 Task: Use Bottle Pour Effect in this video Movie B.mp4
Action: Mouse moved to (295, 114)
Screenshot: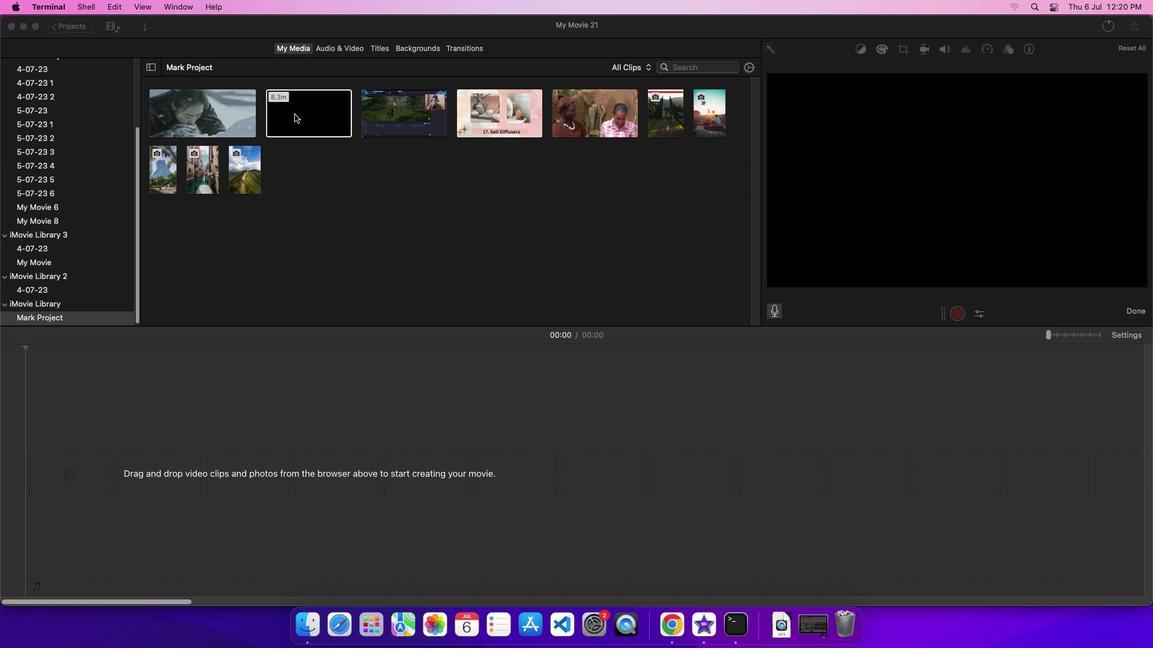 
Action: Mouse pressed left at (295, 114)
Screenshot: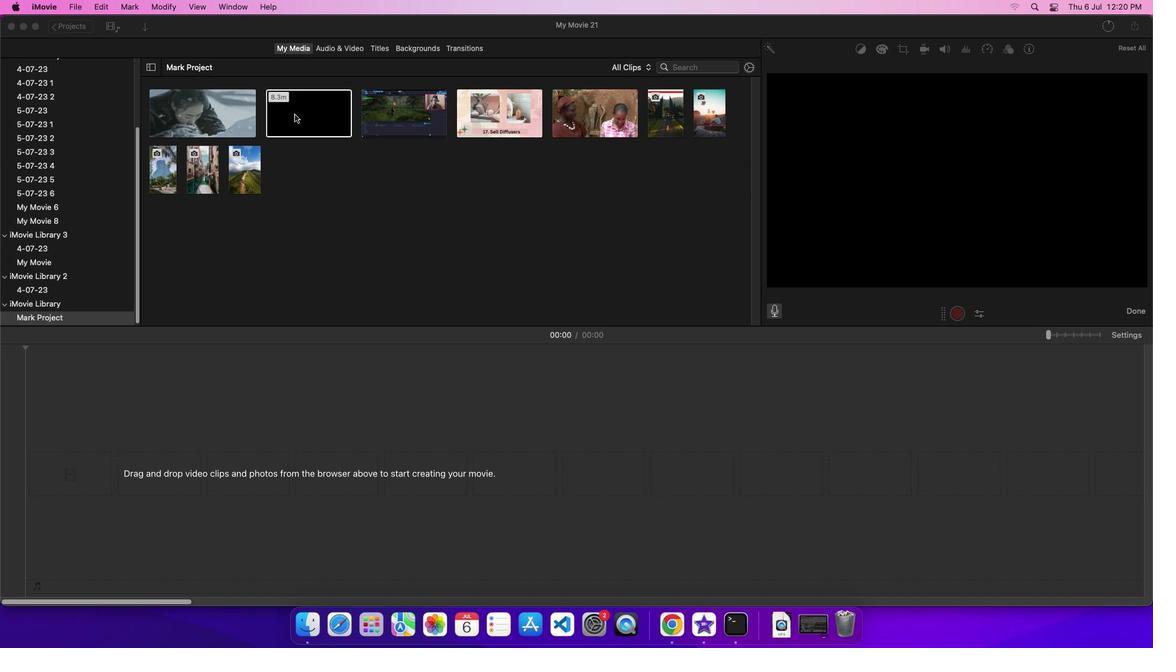 
Action: Mouse pressed left at (295, 114)
Screenshot: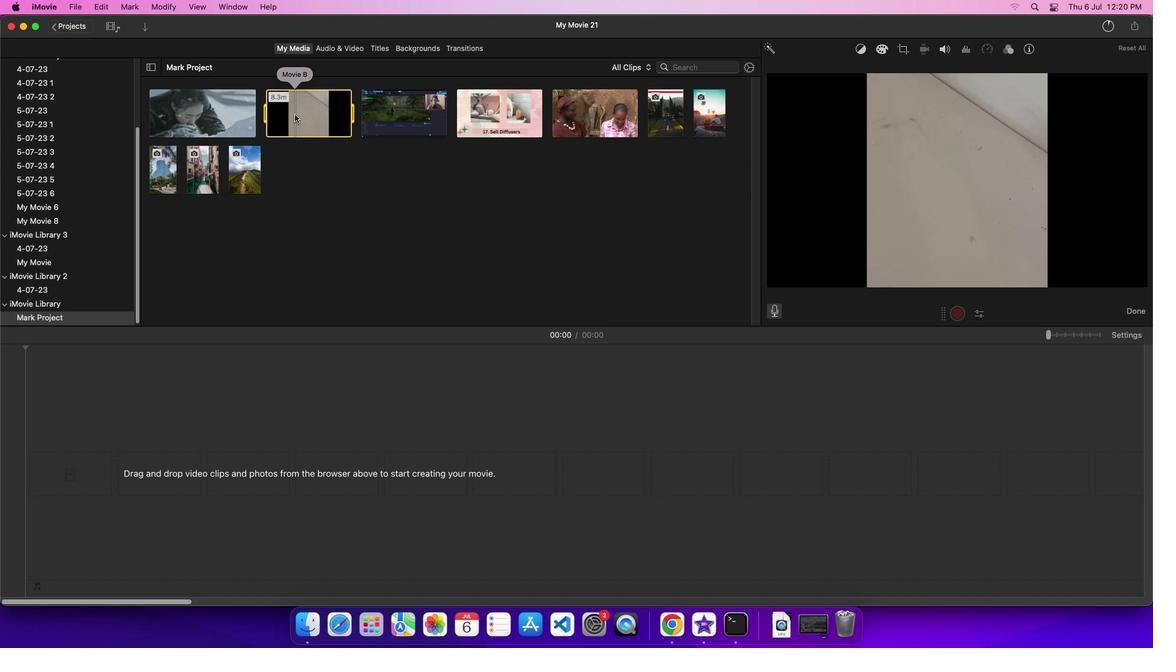 
Action: Mouse moved to (313, 111)
Screenshot: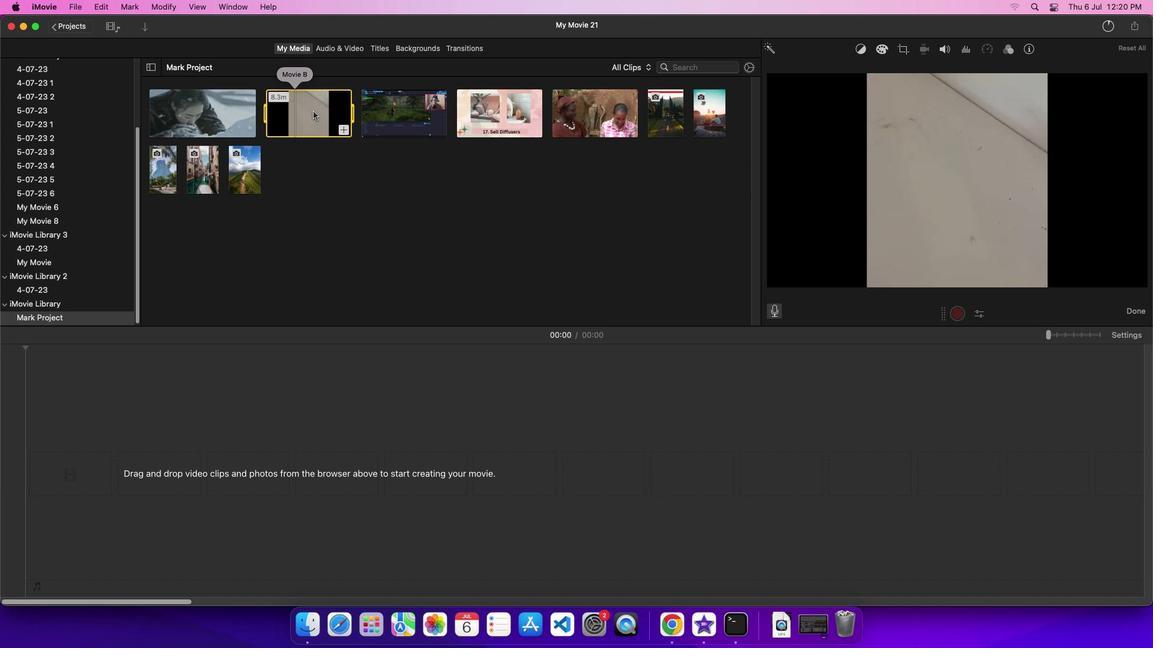 
Action: Mouse pressed left at (313, 111)
Screenshot: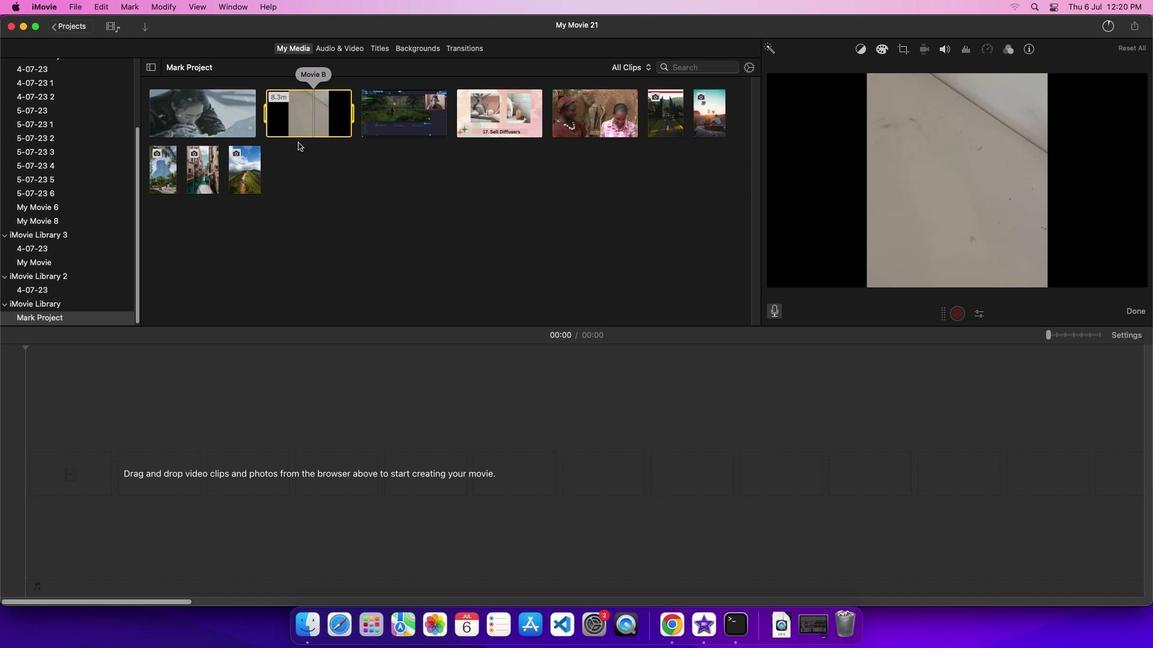 
Action: Mouse moved to (344, 49)
Screenshot: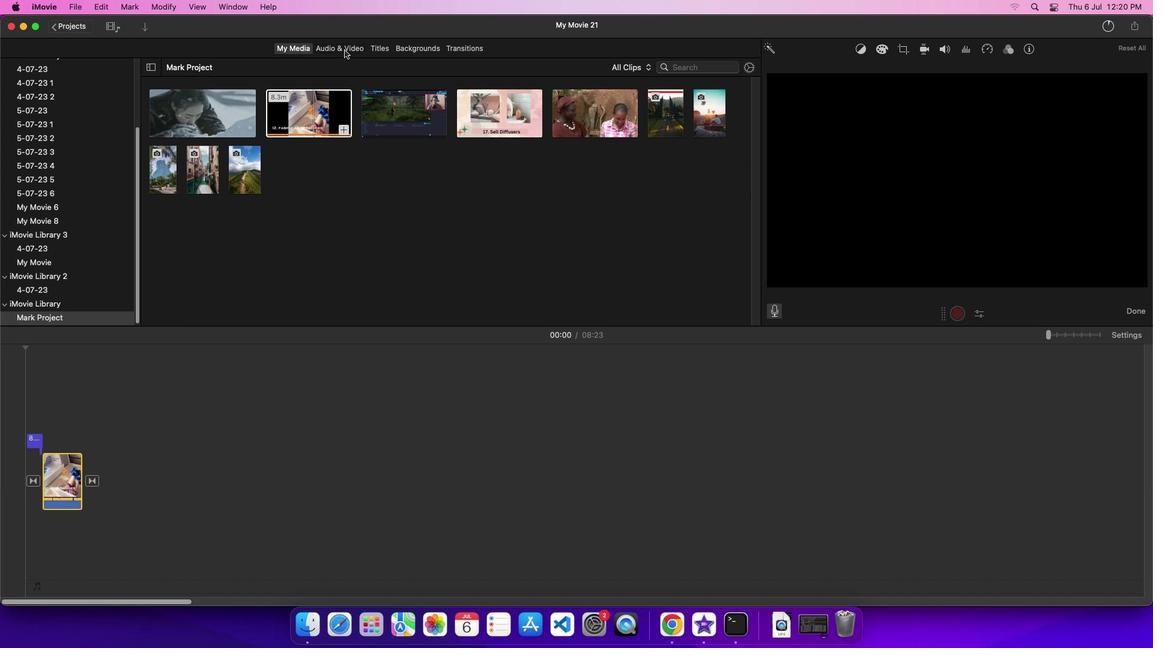 
Action: Mouse pressed left at (344, 49)
Screenshot: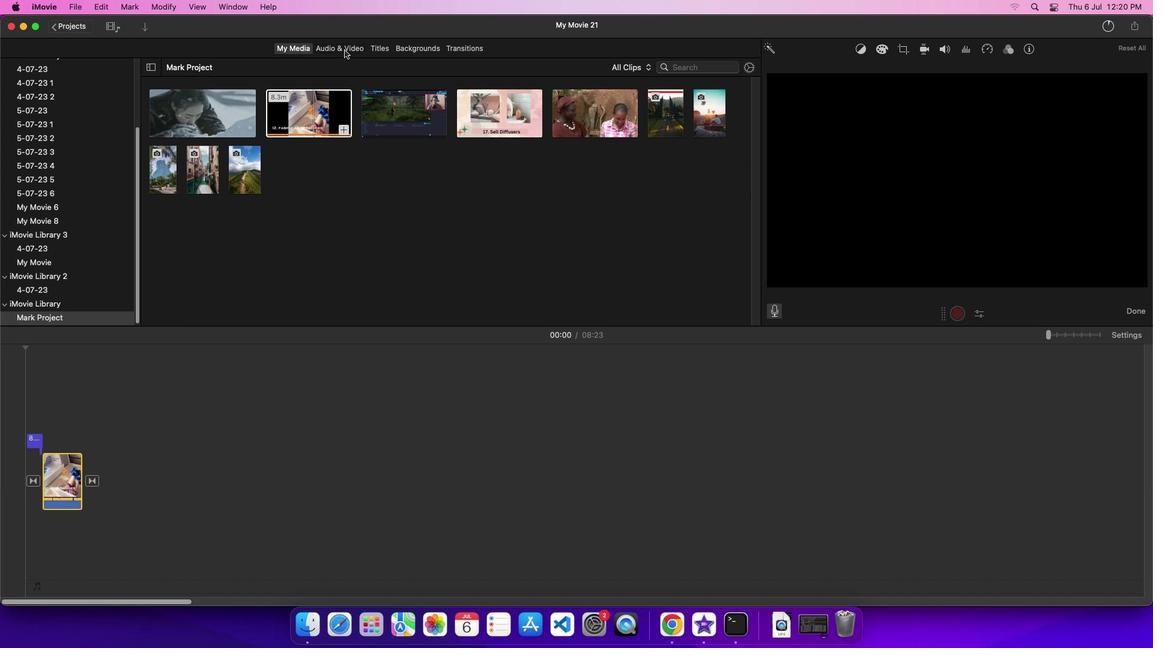 
Action: Mouse moved to (61, 114)
Screenshot: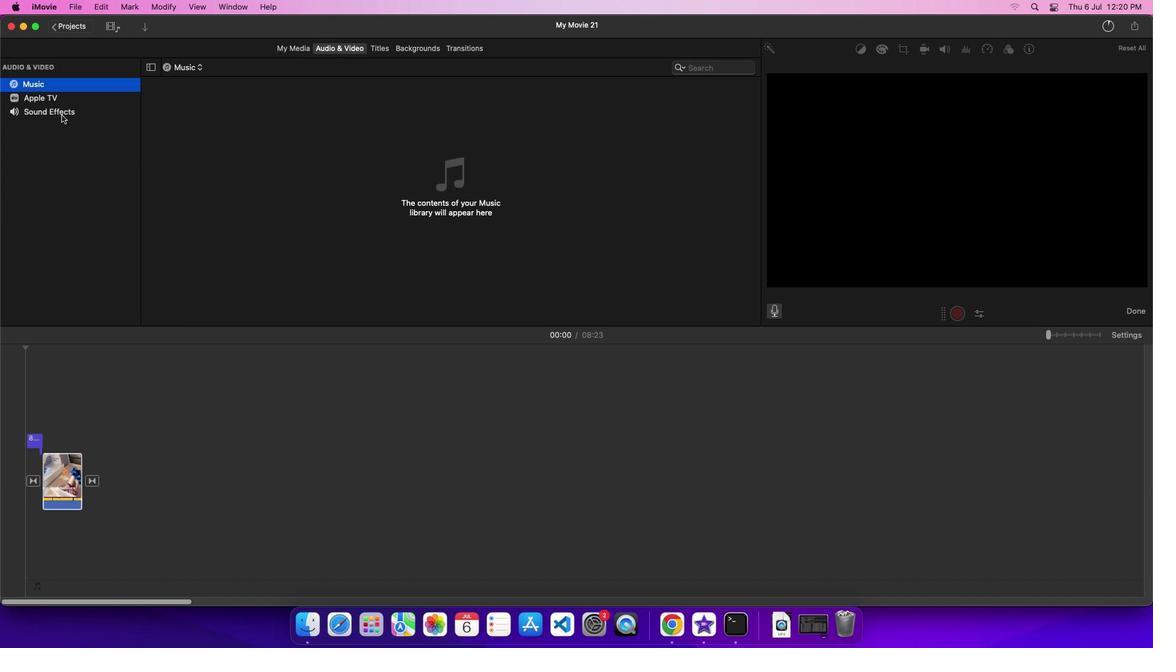 
Action: Mouse pressed left at (61, 114)
Screenshot: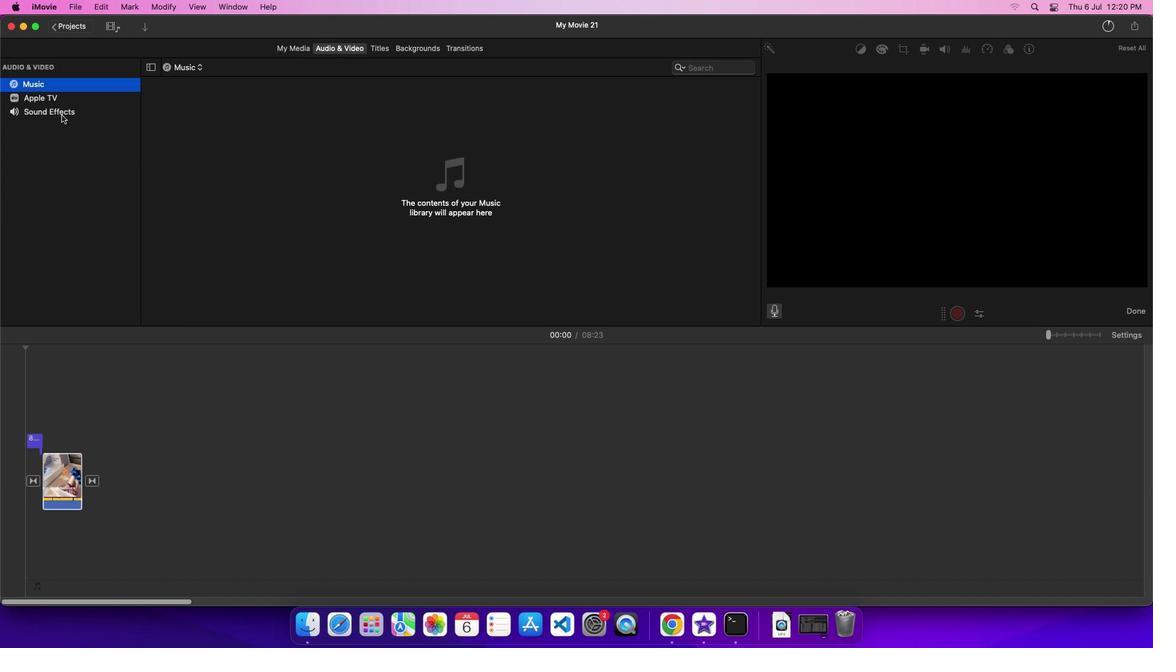 
Action: Mouse moved to (195, 271)
Screenshot: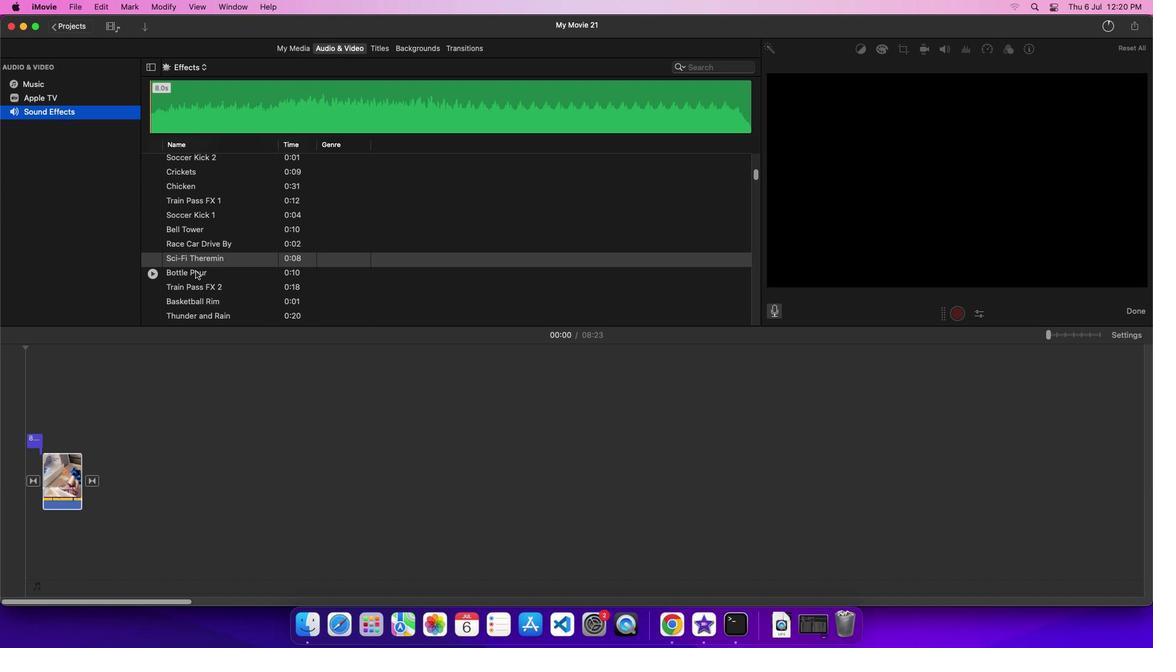 
Action: Mouse pressed left at (195, 271)
Screenshot: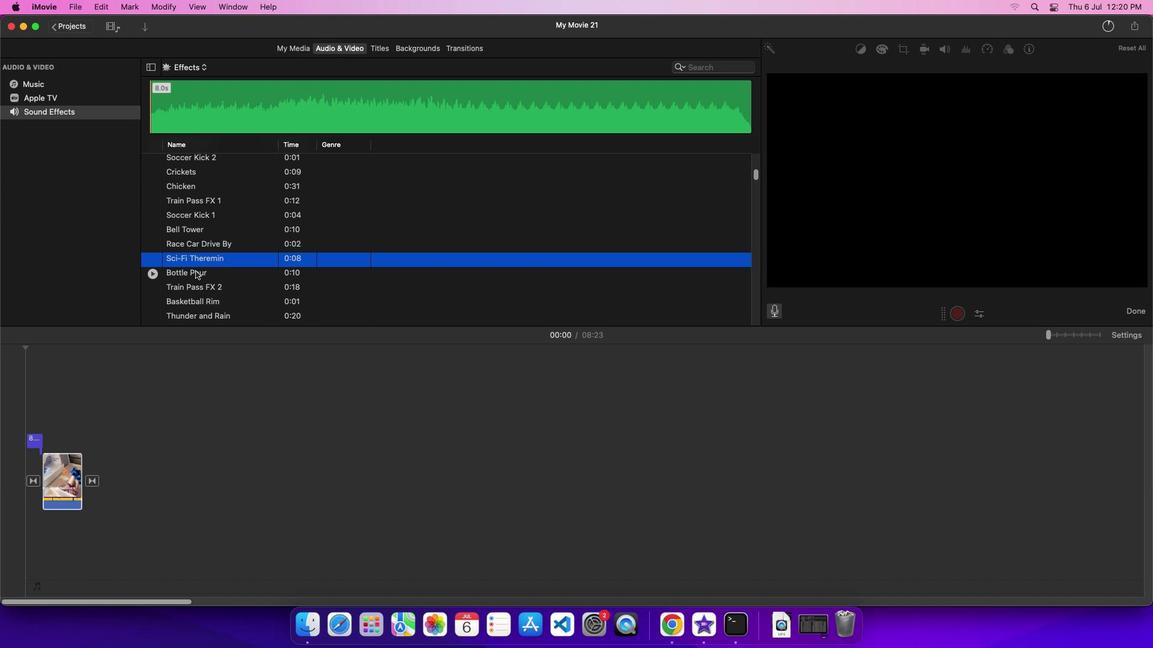 
Action: Mouse moved to (237, 274)
Screenshot: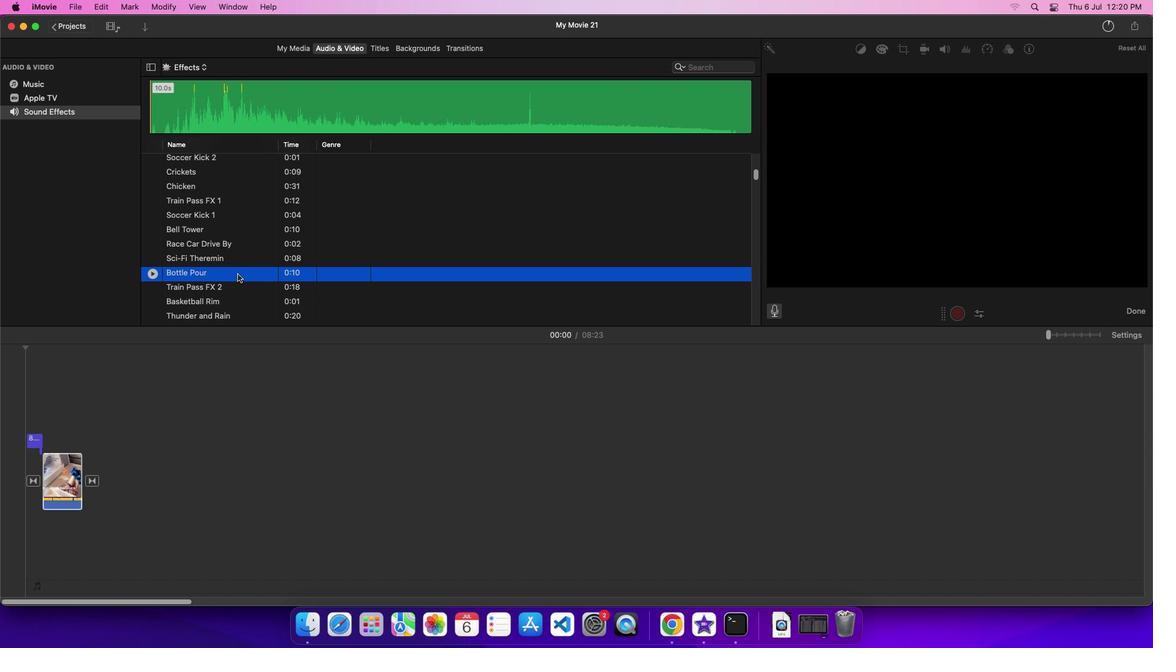 
Action: Mouse pressed left at (237, 274)
Screenshot: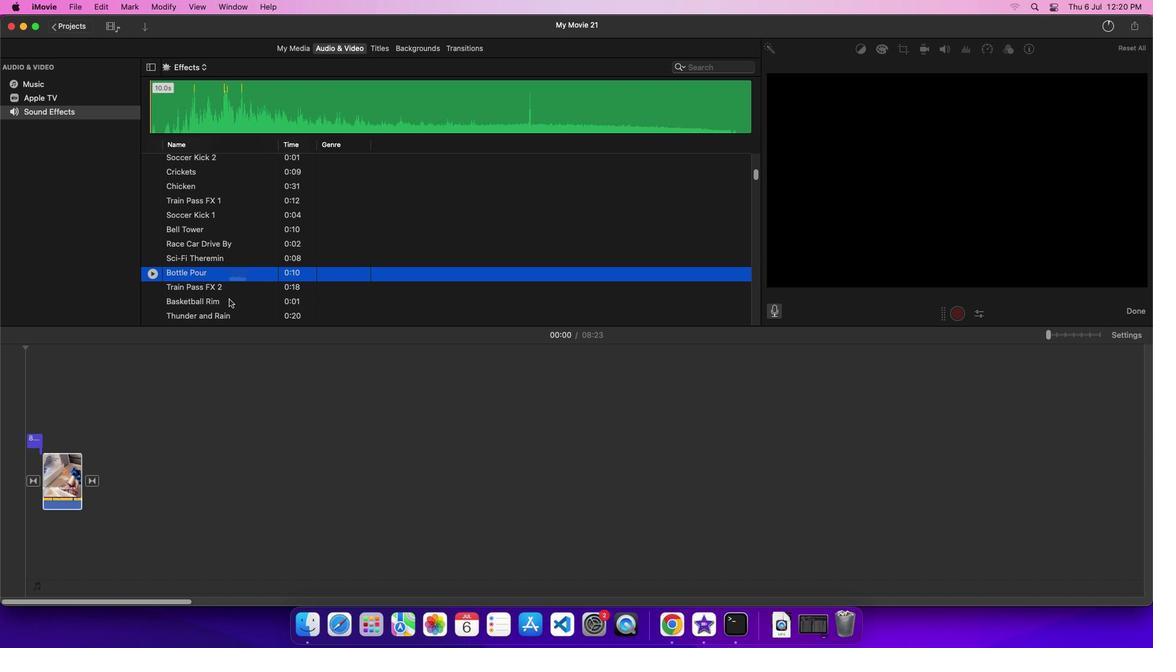 
Action: Mouse moved to (93, 492)
Screenshot: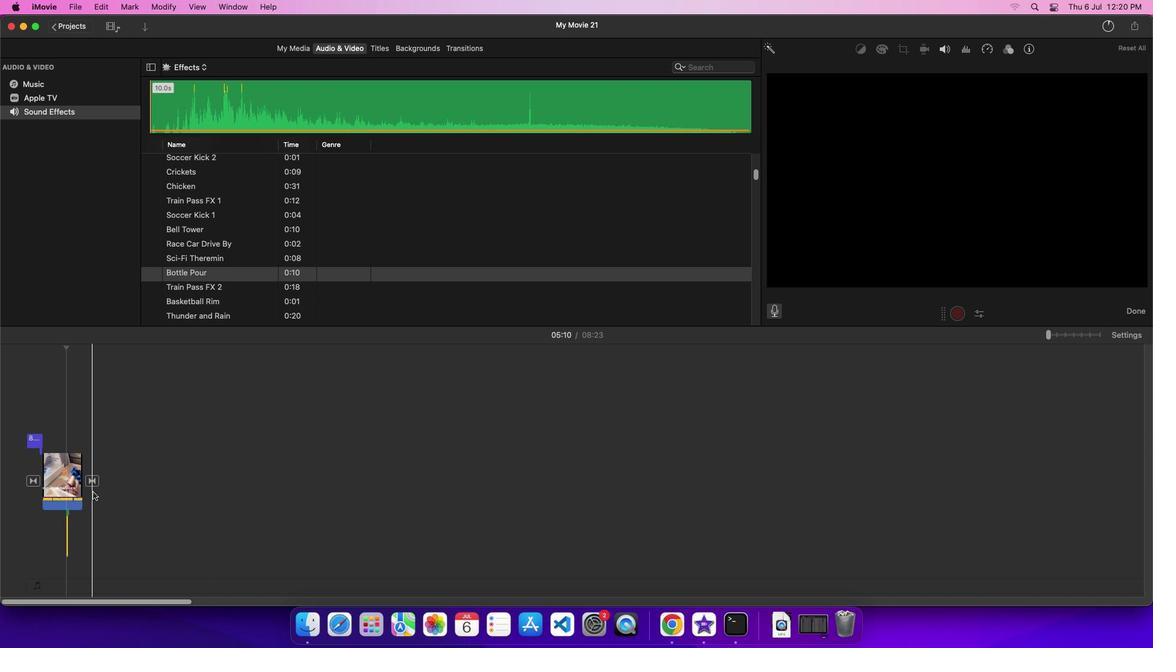 
